 Task: Create a sub task Release to Production / Go Live for the task  Implement continuous integration for better code integration and testing in the project TransformWorks , assign it to team member softage.8@softage.net and update the status of the sub task to  At Risk , set the priority of the sub task to Medium.
Action: Mouse moved to (48, 370)
Screenshot: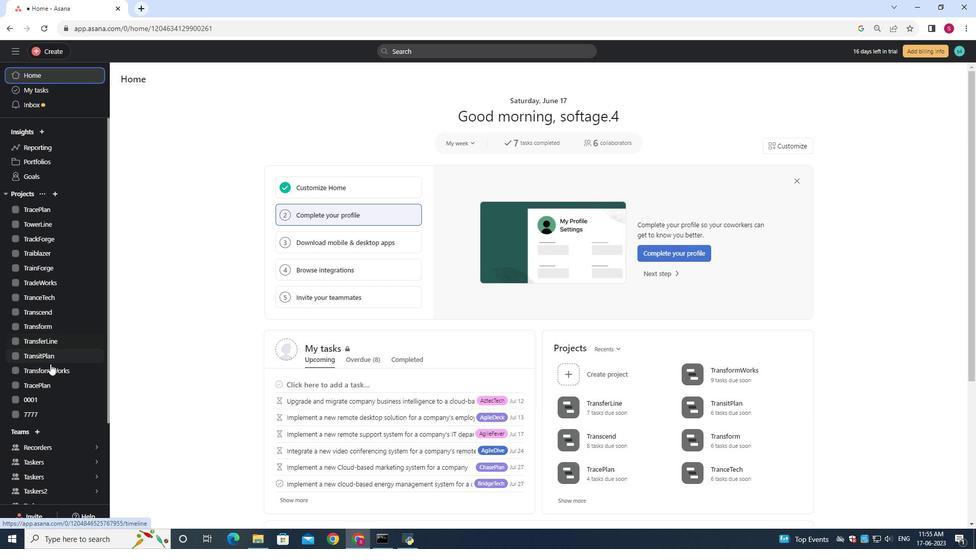 
Action: Mouse pressed left at (48, 370)
Screenshot: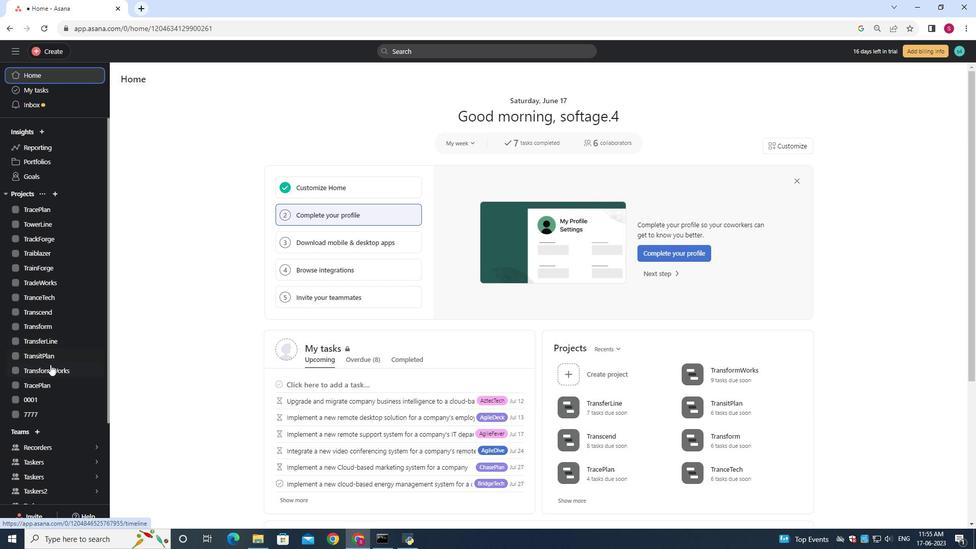 
Action: Mouse moved to (350, 225)
Screenshot: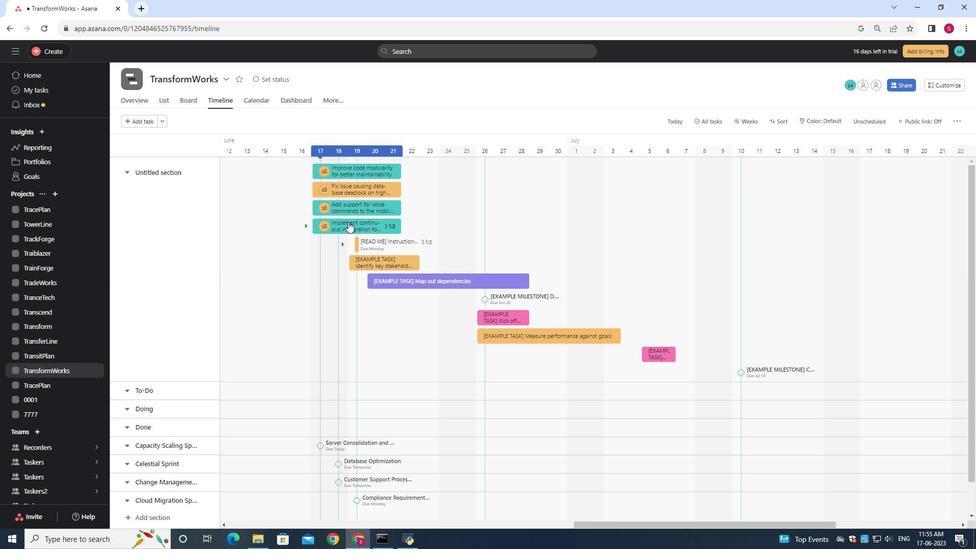 
Action: Mouse pressed left at (350, 225)
Screenshot: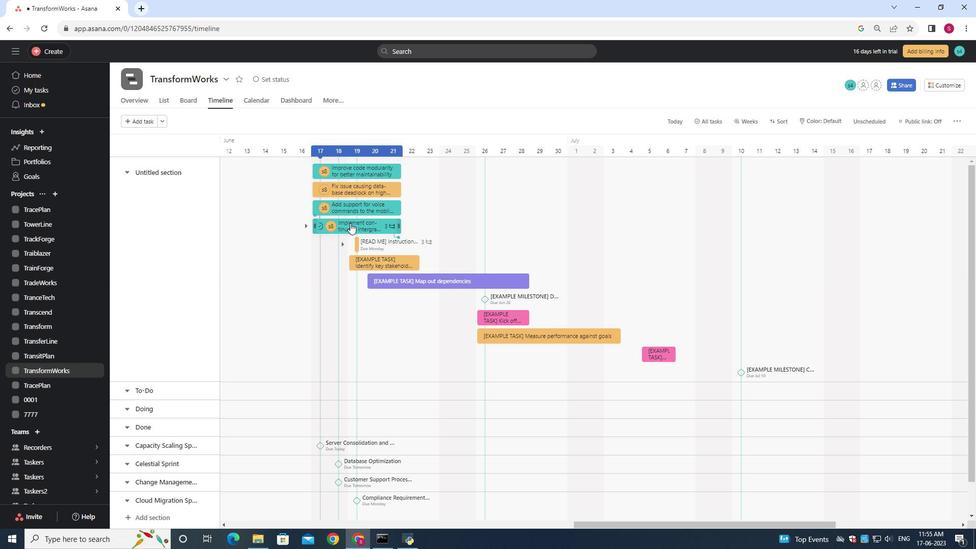 
Action: Mouse moved to (747, 336)
Screenshot: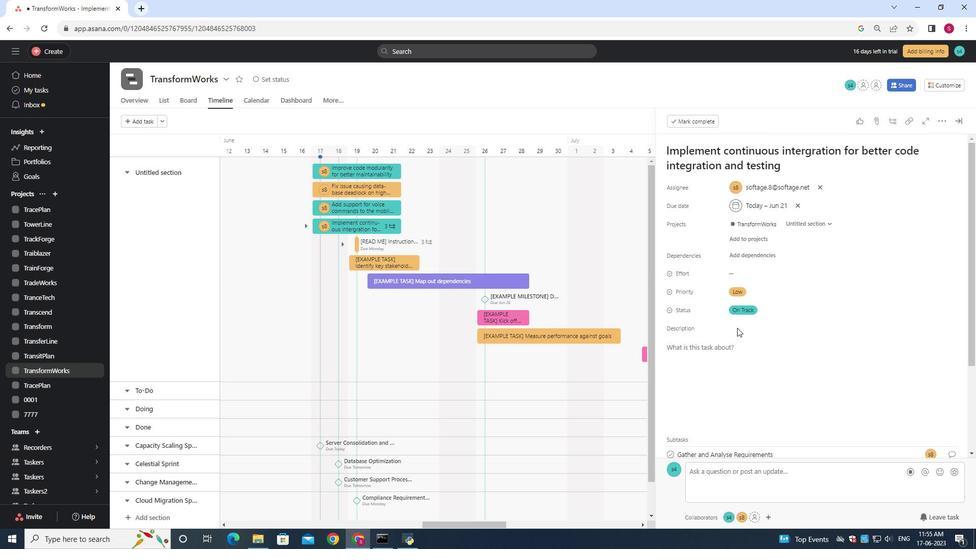 
Action: Mouse scrolled (747, 335) with delta (0, 0)
Screenshot: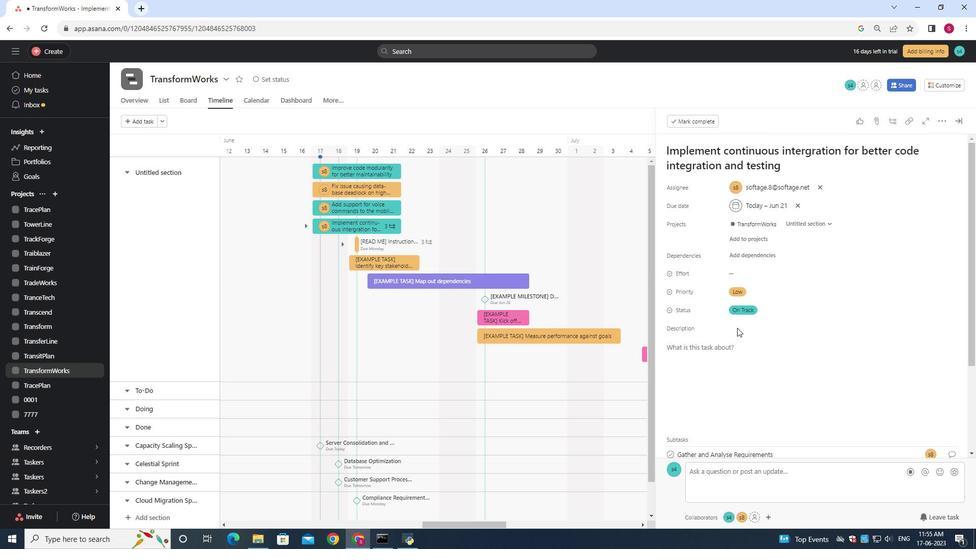 
Action: Mouse moved to (747, 336)
Screenshot: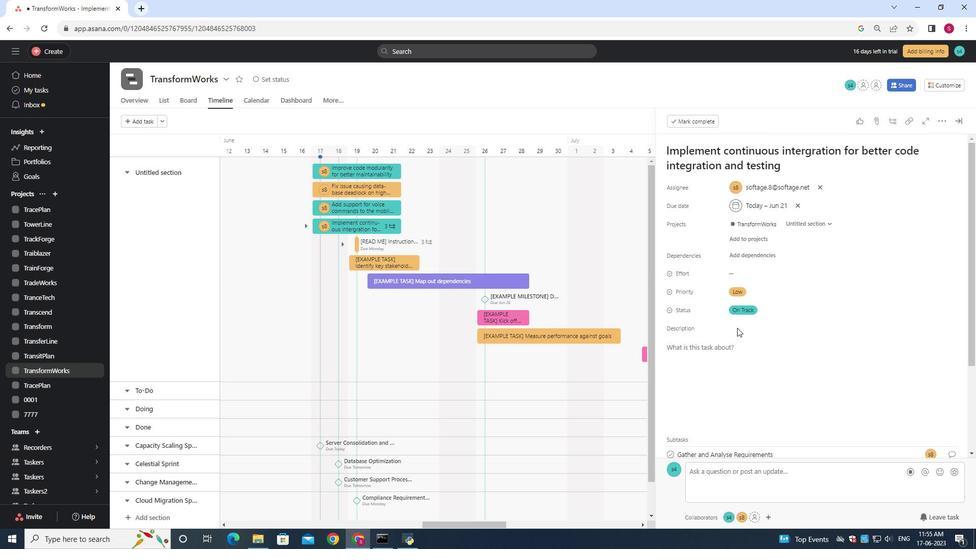 
Action: Mouse scrolled (747, 335) with delta (0, -1)
Screenshot: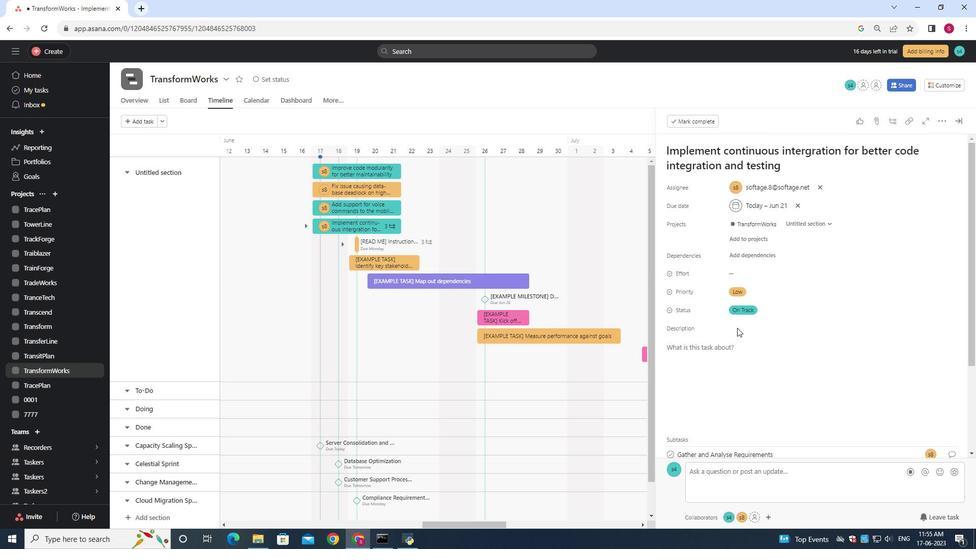 
Action: Mouse scrolled (747, 335) with delta (0, -1)
Screenshot: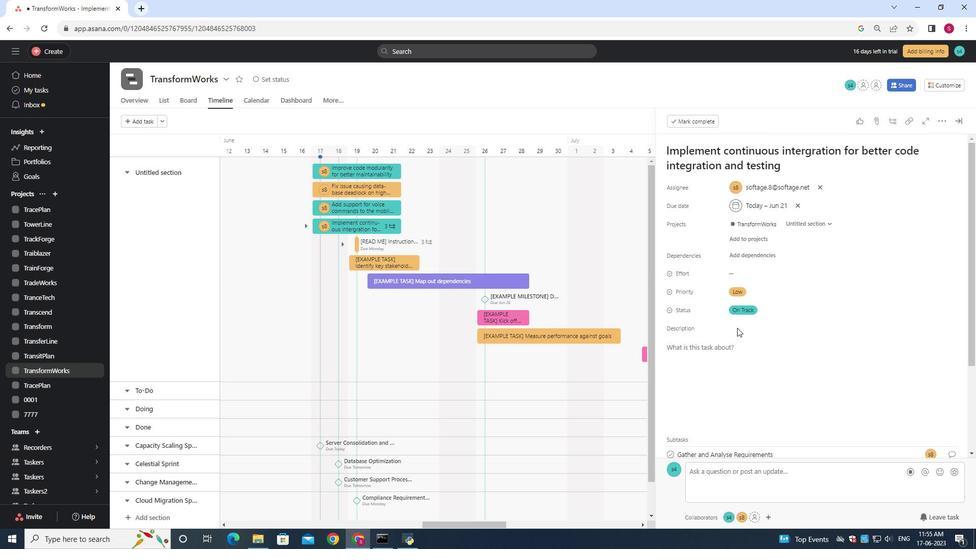 
Action: Mouse moved to (746, 334)
Screenshot: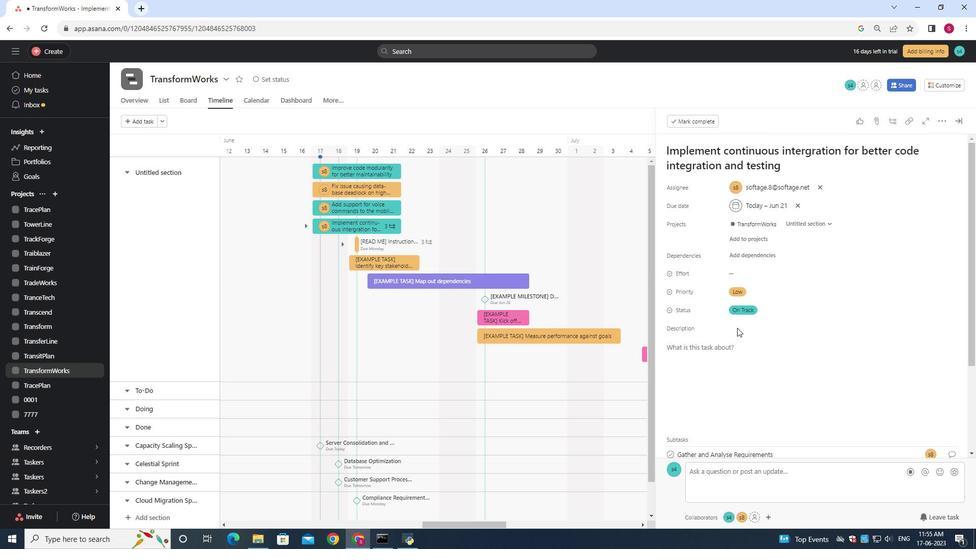 
Action: Mouse scrolled (747, 334) with delta (0, -1)
Screenshot: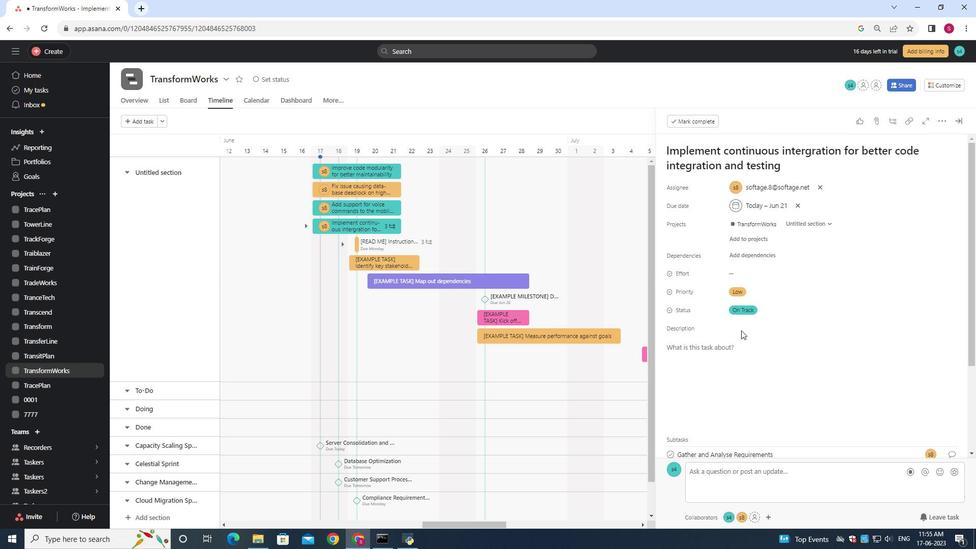 
Action: Mouse moved to (747, 334)
Screenshot: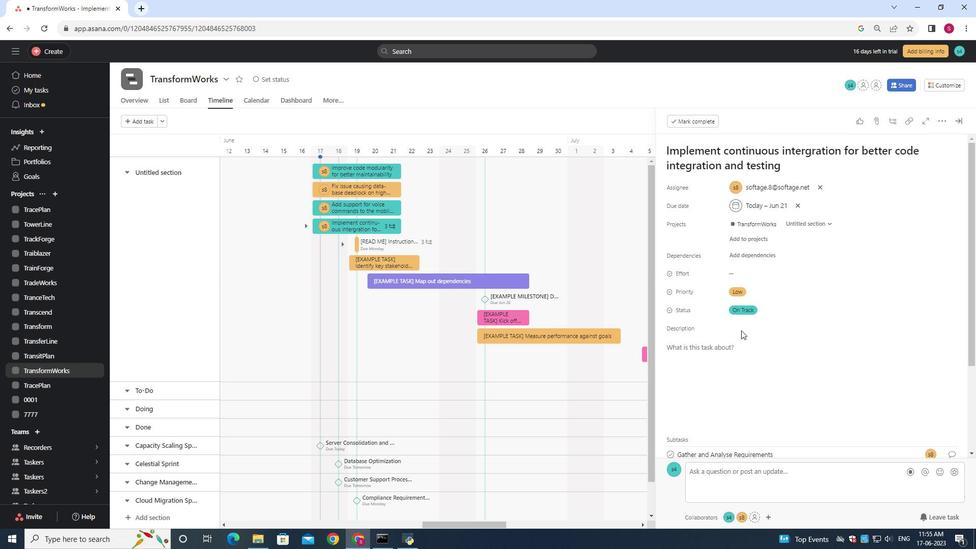 
Action: Mouse scrolled (746, 333) with delta (0, 0)
Screenshot: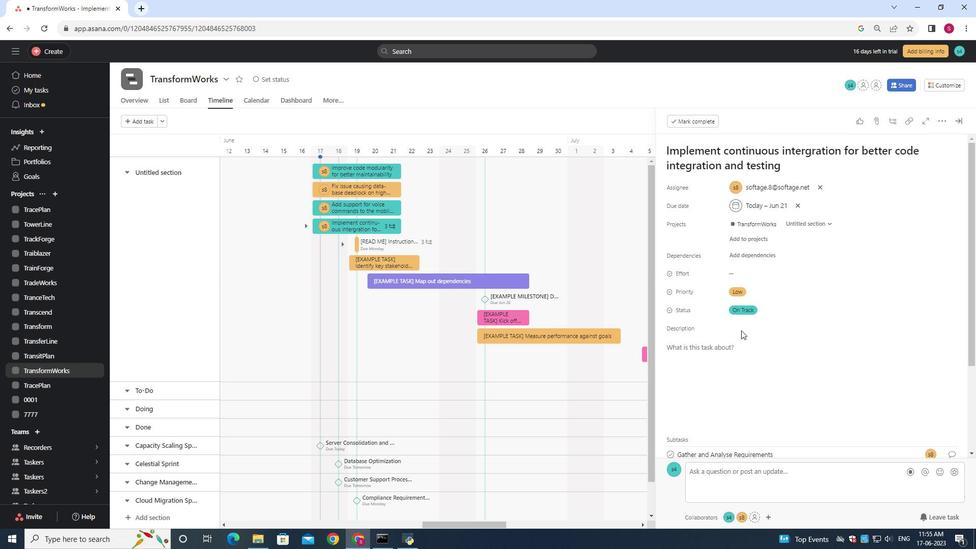 
Action: Mouse moved to (748, 334)
Screenshot: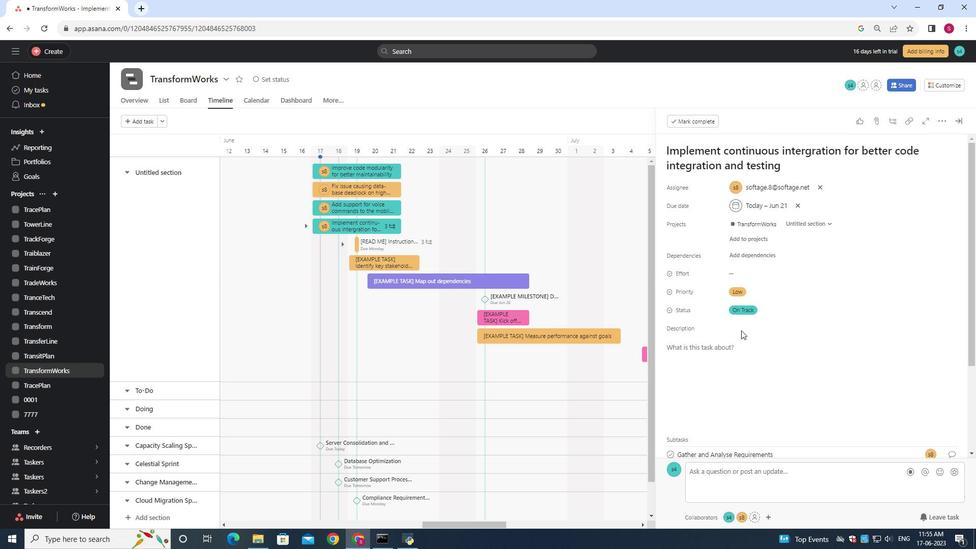 
Action: Mouse scrolled (747, 334) with delta (0, 0)
Screenshot: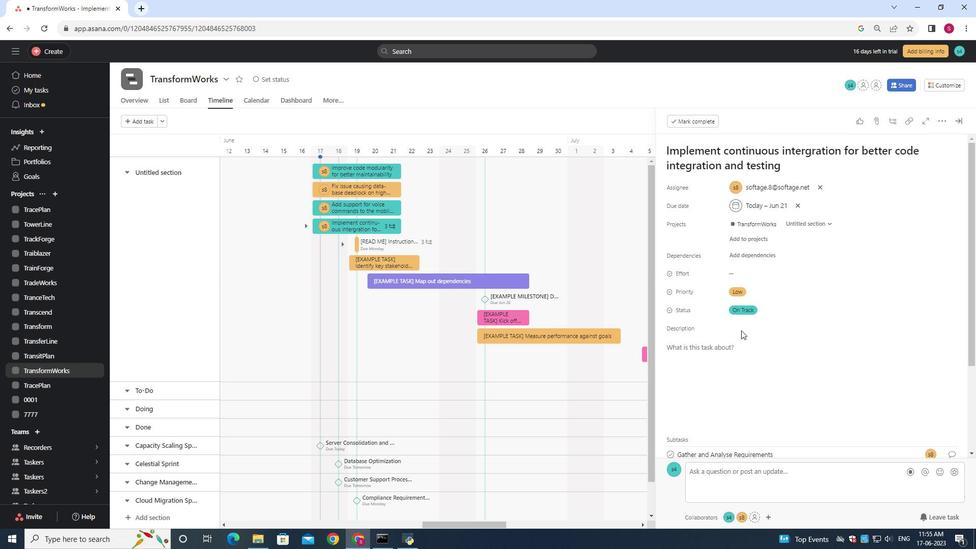 
Action: Mouse moved to (749, 332)
Screenshot: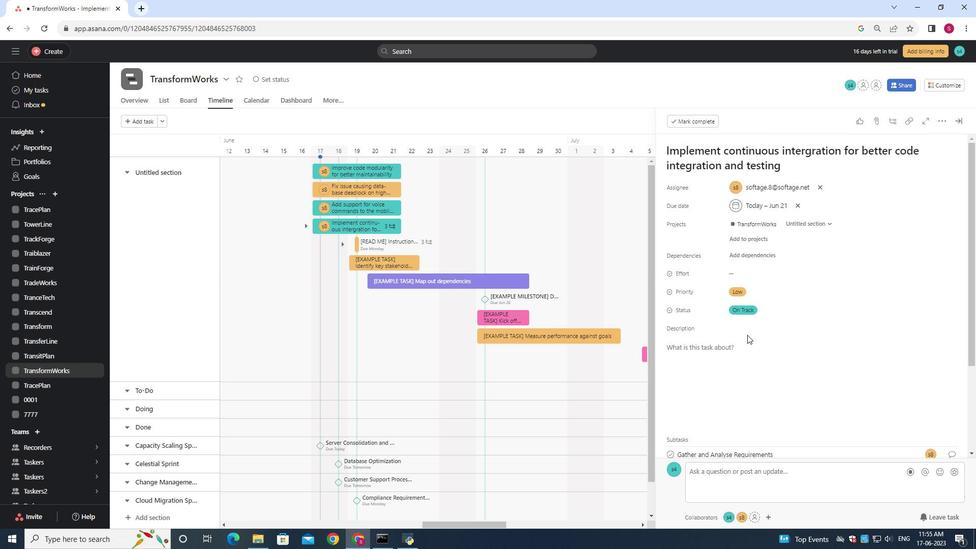 
Action: Mouse scrolled (748, 334) with delta (0, 0)
Screenshot: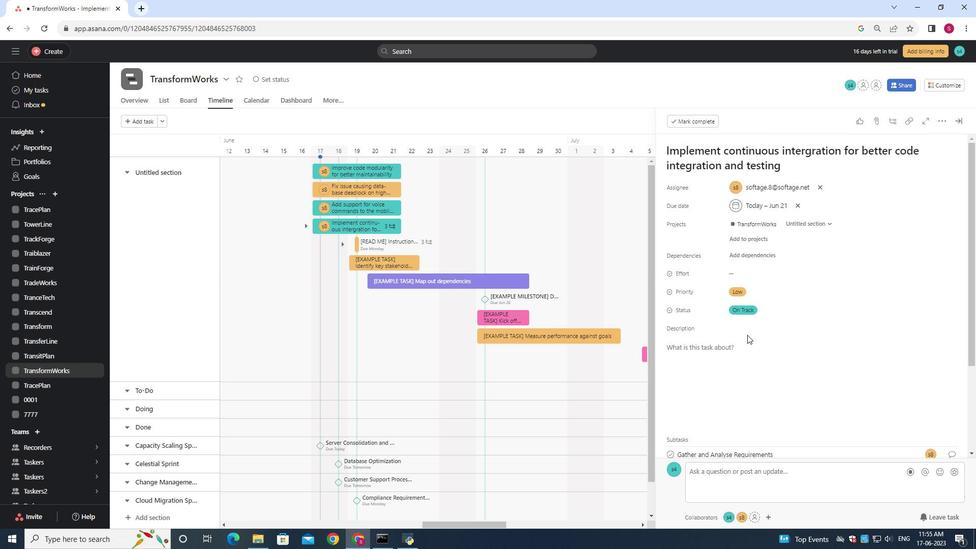 
Action: Mouse moved to (677, 387)
Screenshot: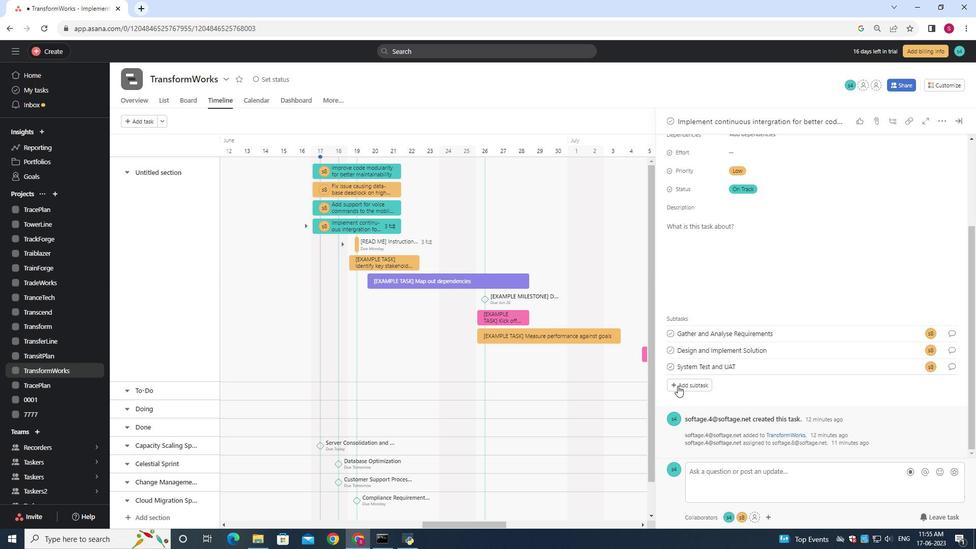 
Action: Mouse pressed left at (677, 387)
Screenshot: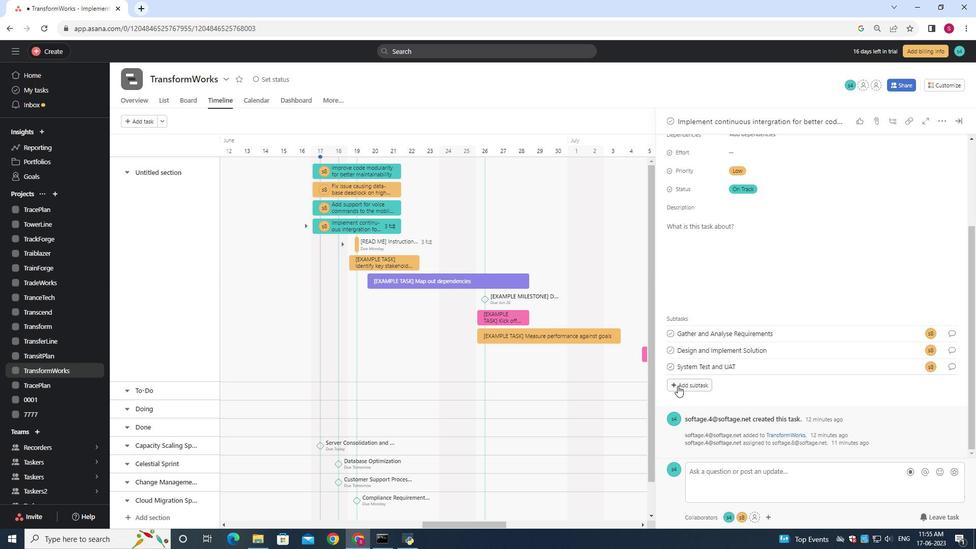 
Action: Mouse moved to (678, 389)
Screenshot: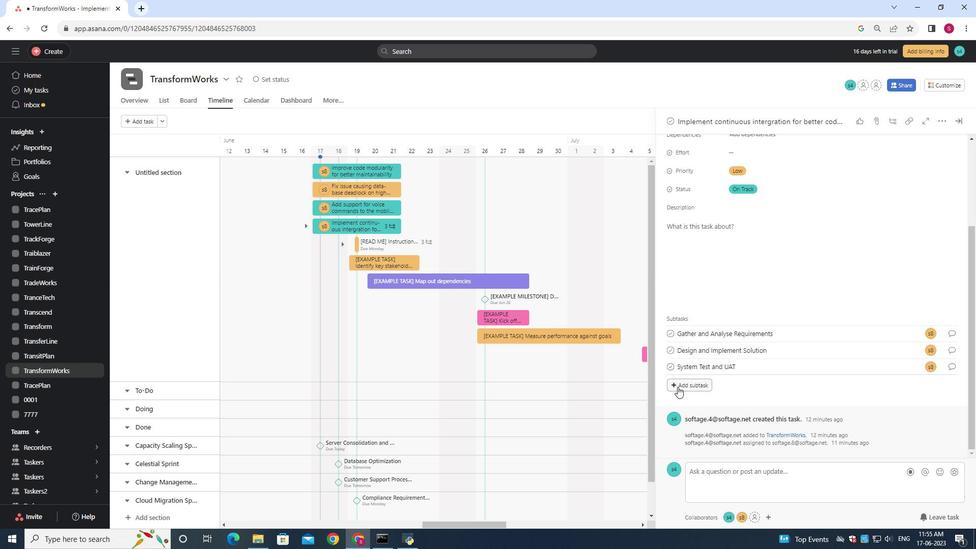 
Action: Key pressed <Key.shift><Key.shift><Key.shift><Key.shift><Key.shift><Key.shift><Key.shift><Key.shift><Key.shift><Key.shift><Key.shift><Key.shift><Key.shift><Key.shift><Key.shift><Key.shift><Key.shift><Key.shift><Key.shift><Key.shift>Release<Key.space>to<Key.space><Key.shift>Production<Key.space>/<Key.shift><Key.shift><Key.shift><Key.shift><Key.shift><Key.shift><Key.shift><Key.shift><Key.shift><Key.shift><Key.shift><Key.shift><Key.shift><Key.shift><Key.shift><Key.shift><Key.shift><Key.shift><Key.shift><Key.shift><Key.shift><Key.shift><Key.shift><Key.shift><Key.shift><Key.shift><Key.shift><Key.shift><Key.shift><Key.shift><Key.shift><Key.shift><Key.shift><Key.shift><Key.shift><Key.shift><Key.shift><Key.shift>Go<Key.space><Key.shift>Live
Screenshot: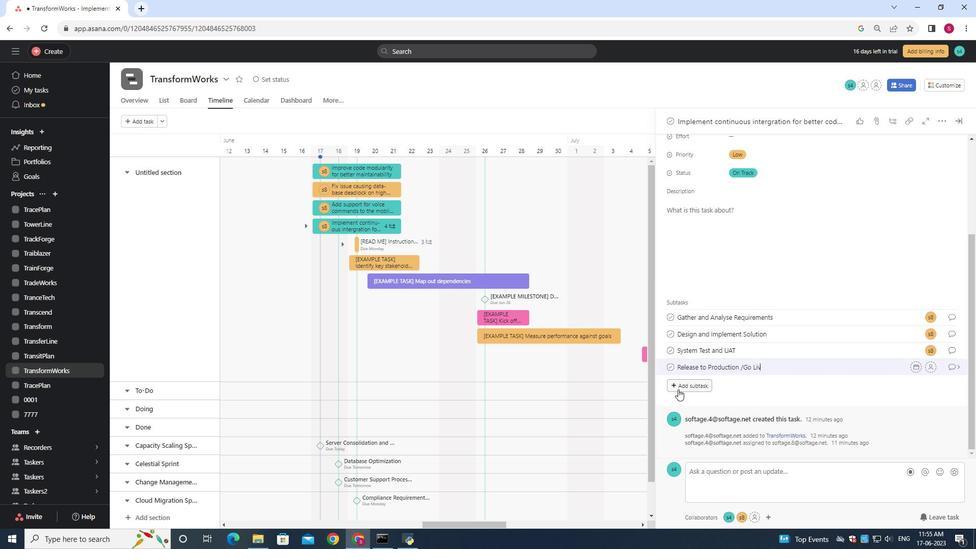 
Action: Mouse moved to (745, 365)
Screenshot: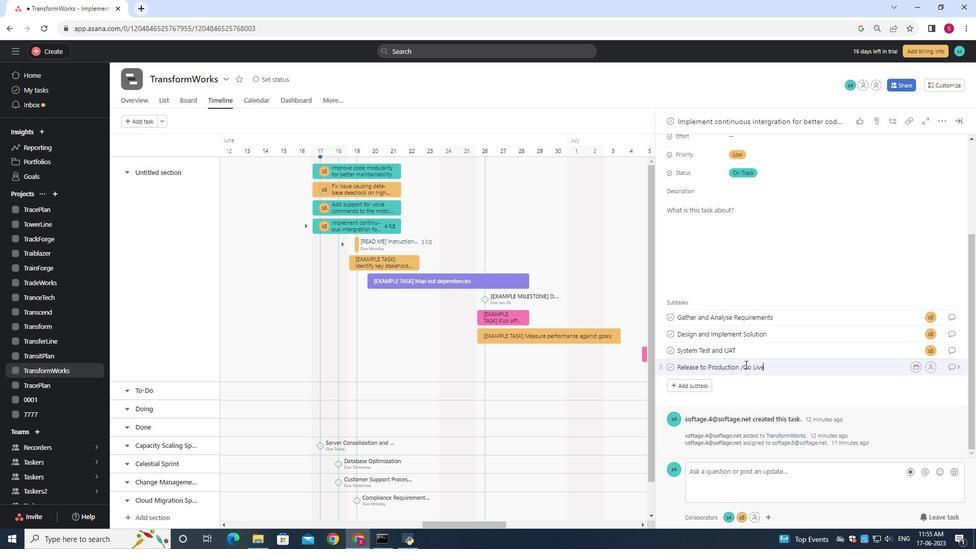 
Action: Mouse pressed left at (745, 365)
Screenshot: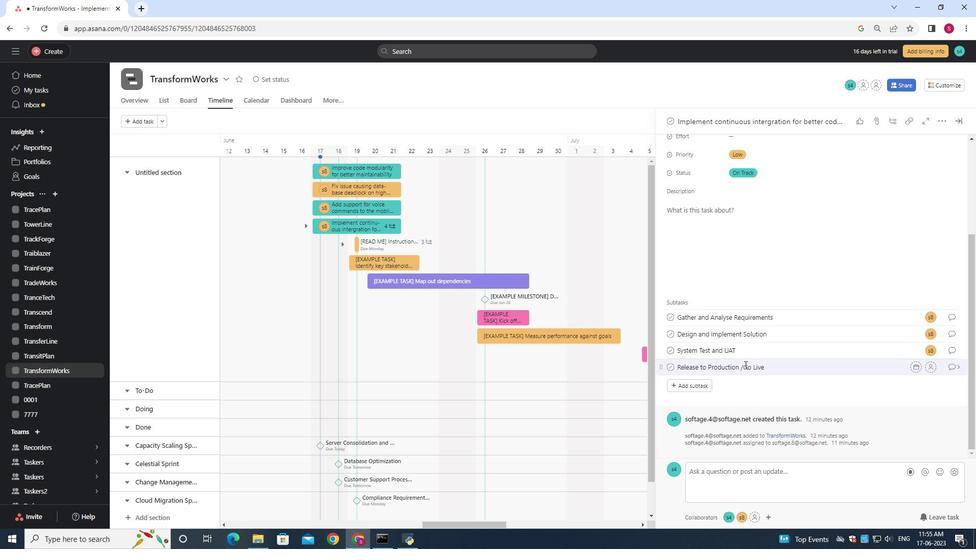 
Action: Mouse moved to (762, 368)
Screenshot: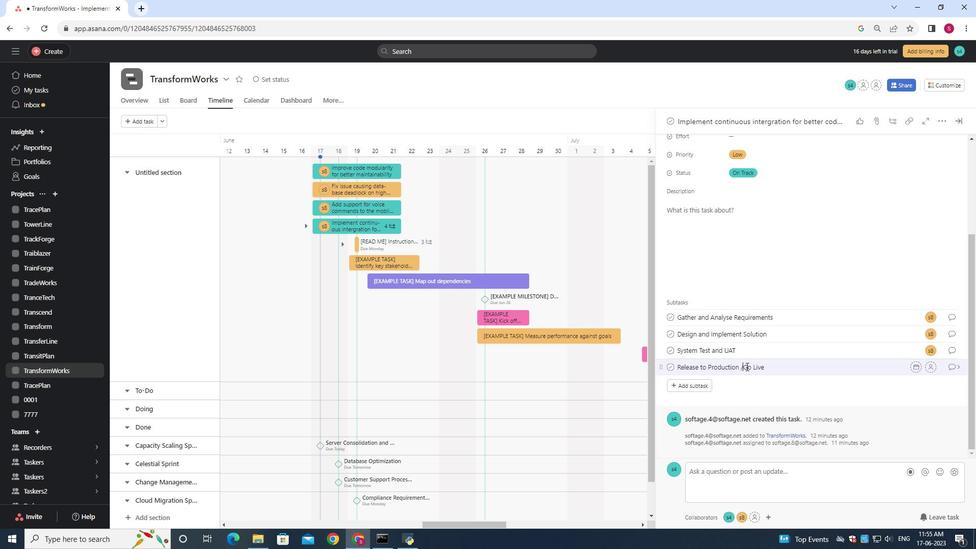 
Action: Key pressed <Key.space>
Screenshot: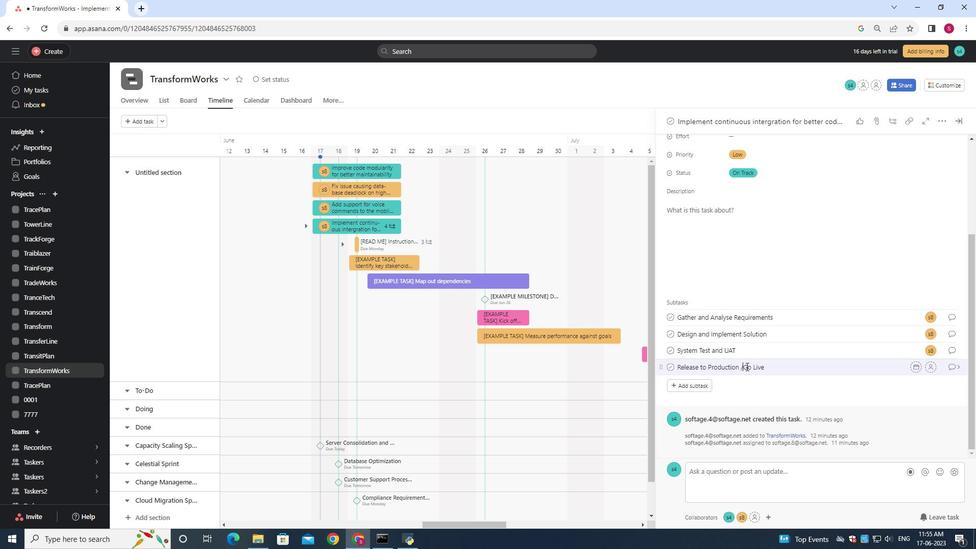 
Action: Mouse moved to (934, 368)
Screenshot: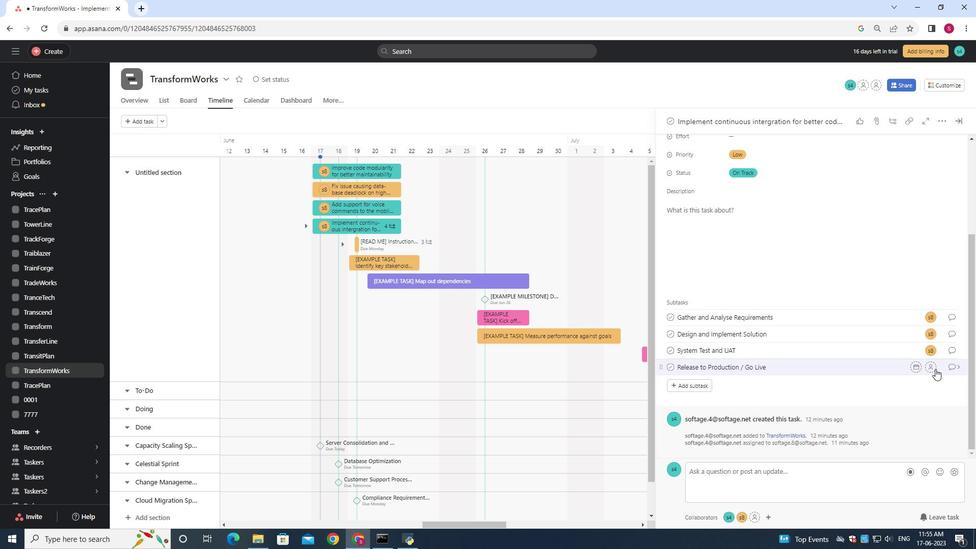 
Action: Mouse pressed left at (934, 368)
Screenshot: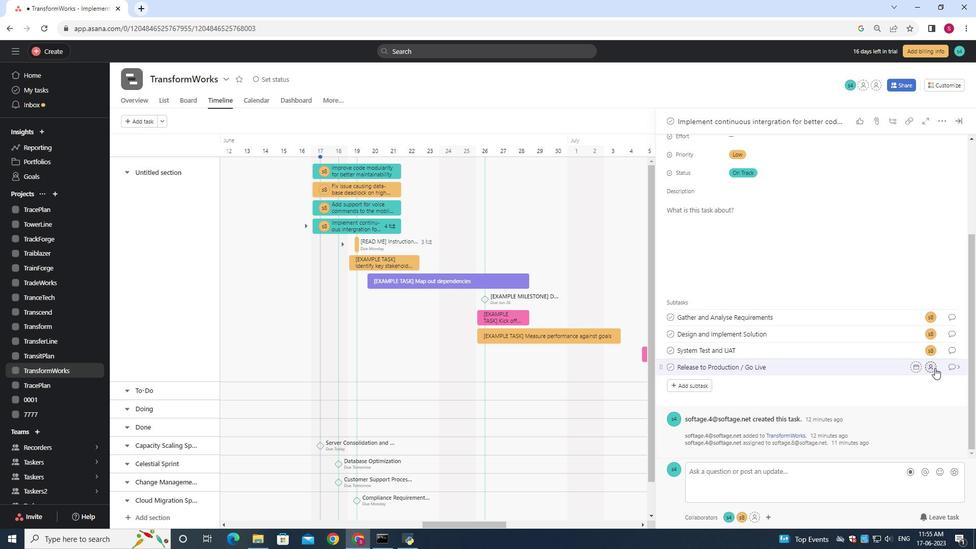 
Action: Mouse moved to (929, 364)
Screenshot: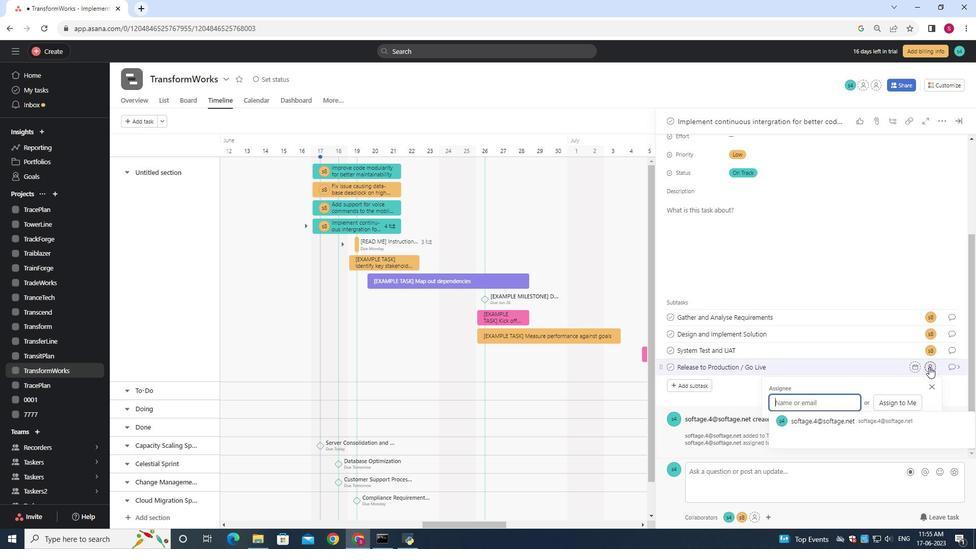 
Action: Key pressed softa<Key.caps_lock>GE.<Key.backspace><Key.backspace><Key.backspace><Key.caps_lock>ge,<Key.backspace>.8<Key.shift>@softage.net
Screenshot: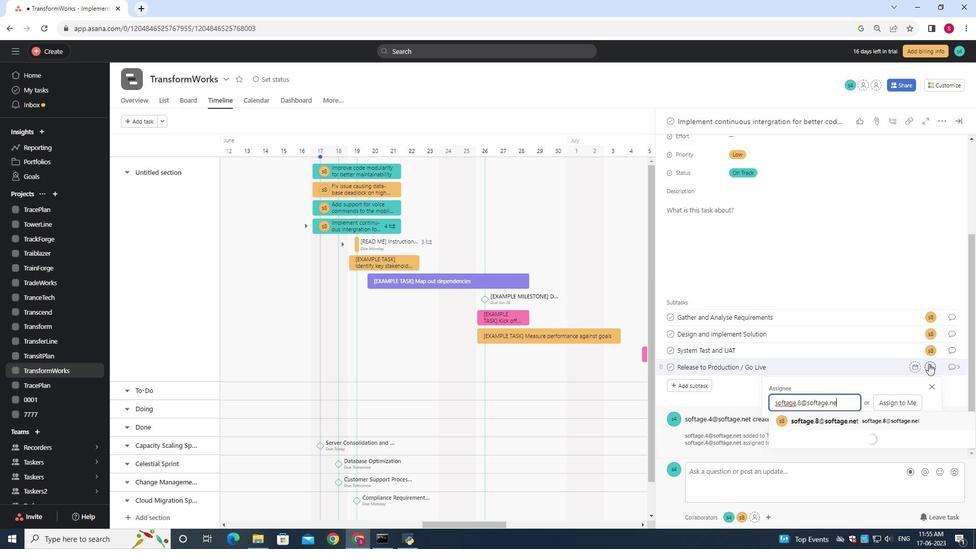 
Action: Mouse moved to (822, 422)
Screenshot: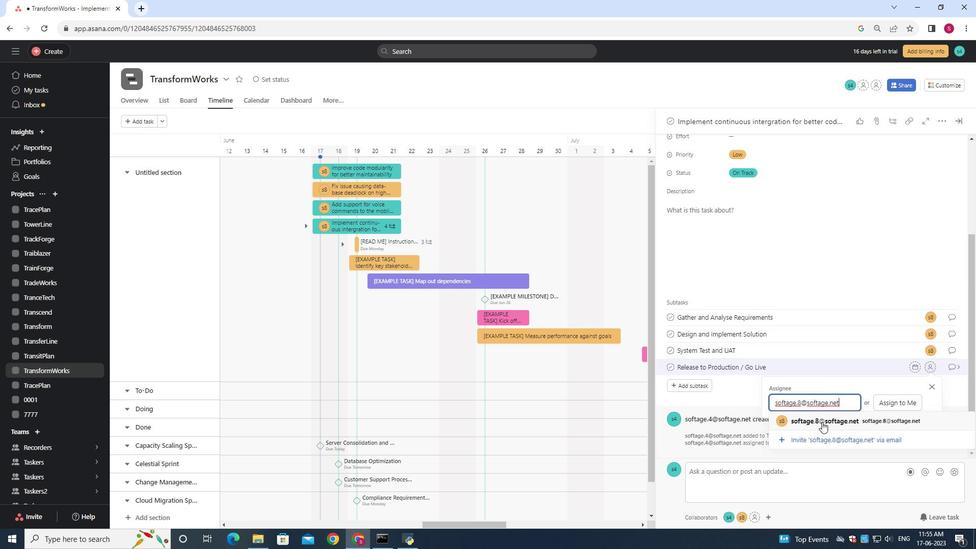 
Action: Mouse pressed left at (822, 422)
Screenshot: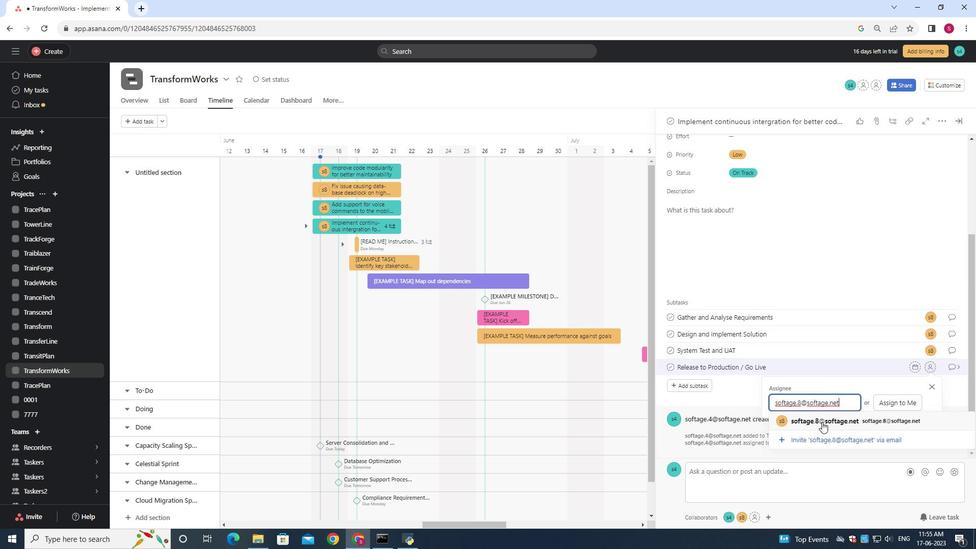 
Action: Mouse moved to (956, 366)
Screenshot: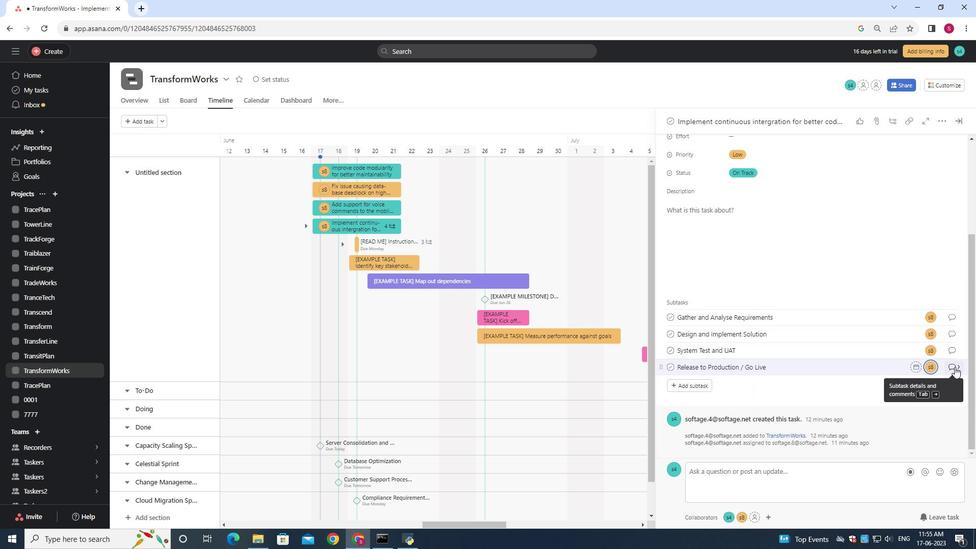 
Action: Mouse pressed left at (956, 366)
Screenshot: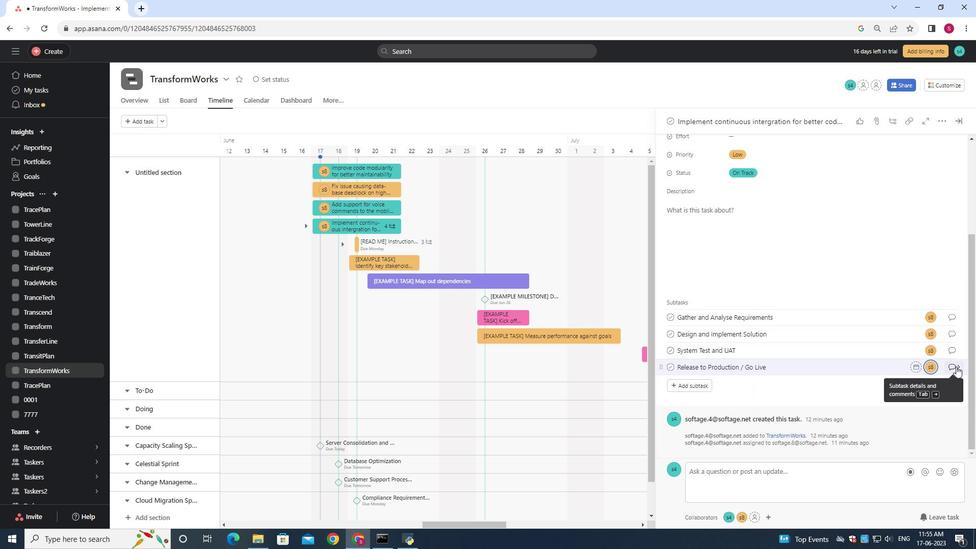 
Action: Mouse moved to (676, 254)
Screenshot: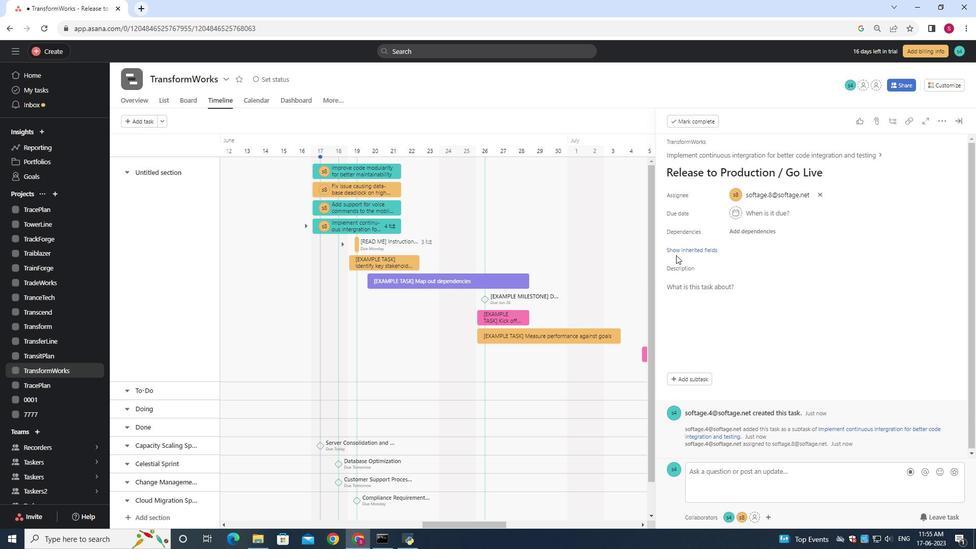 
Action: Mouse pressed left at (676, 254)
Screenshot: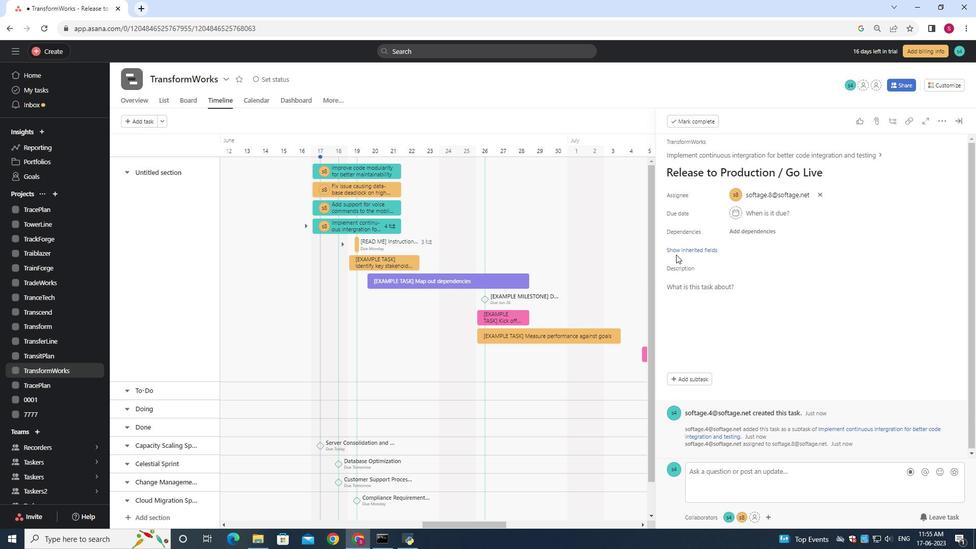 
Action: Mouse moved to (677, 251)
Screenshot: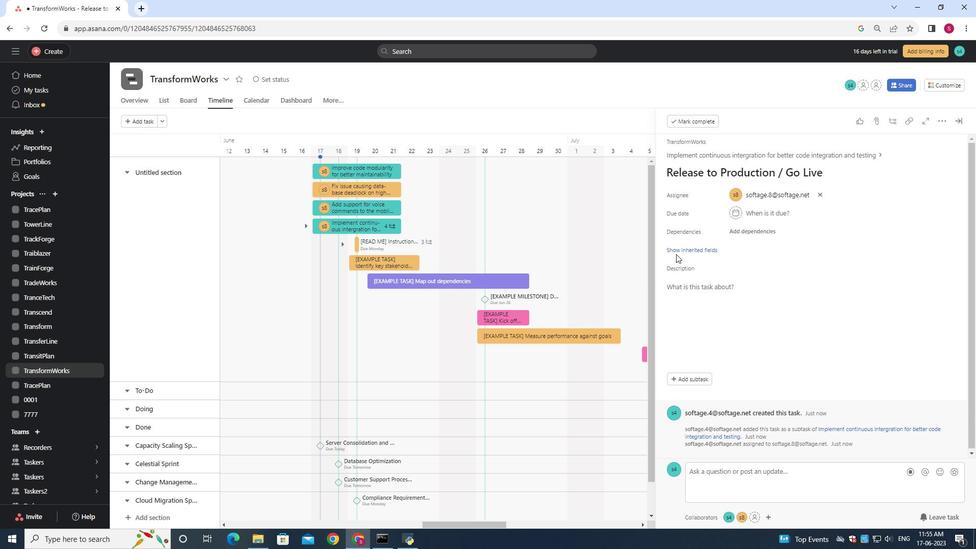 
Action: Mouse pressed left at (677, 251)
Screenshot: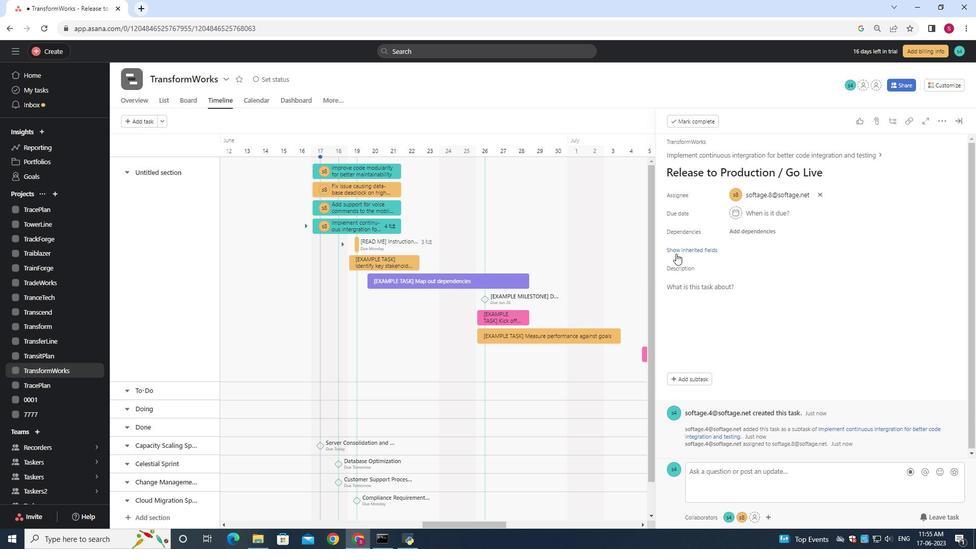 
Action: Mouse moved to (729, 307)
Screenshot: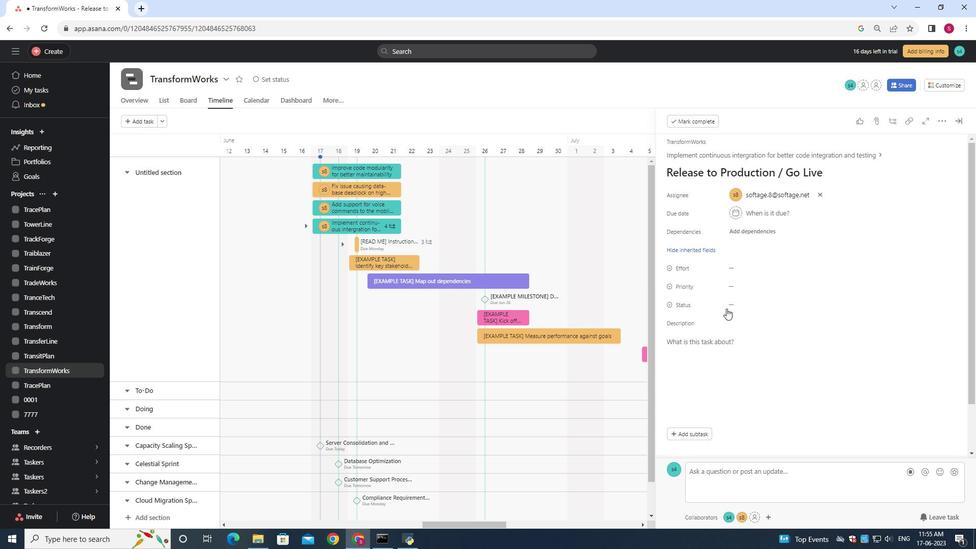 
Action: Mouse pressed left at (729, 307)
Screenshot: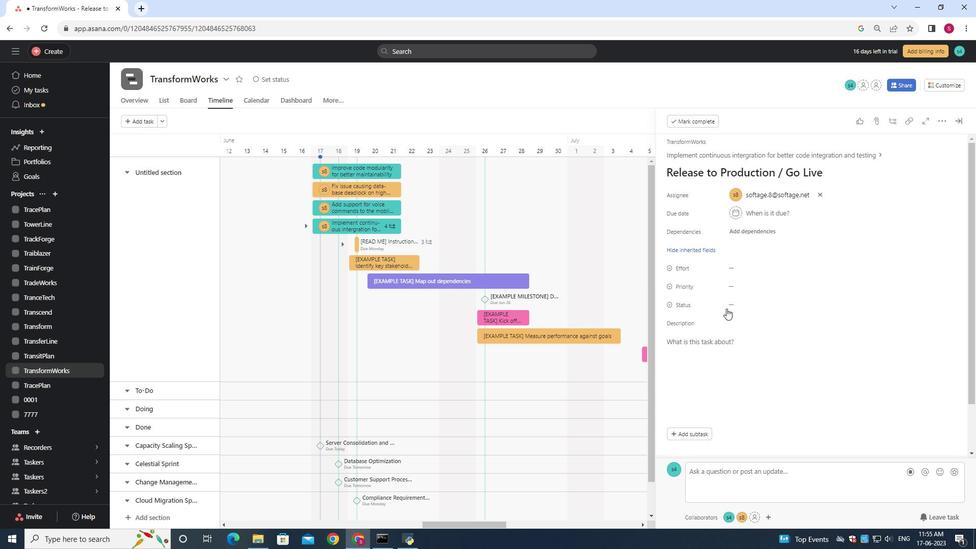 
Action: Mouse moved to (748, 353)
Screenshot: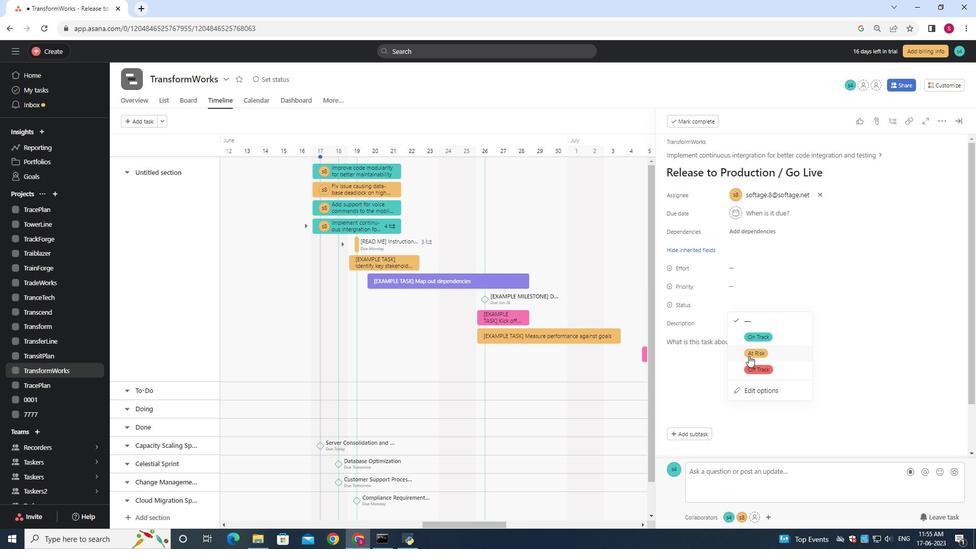
Action: Mouse pressed left at (748, 353)
Screenshot: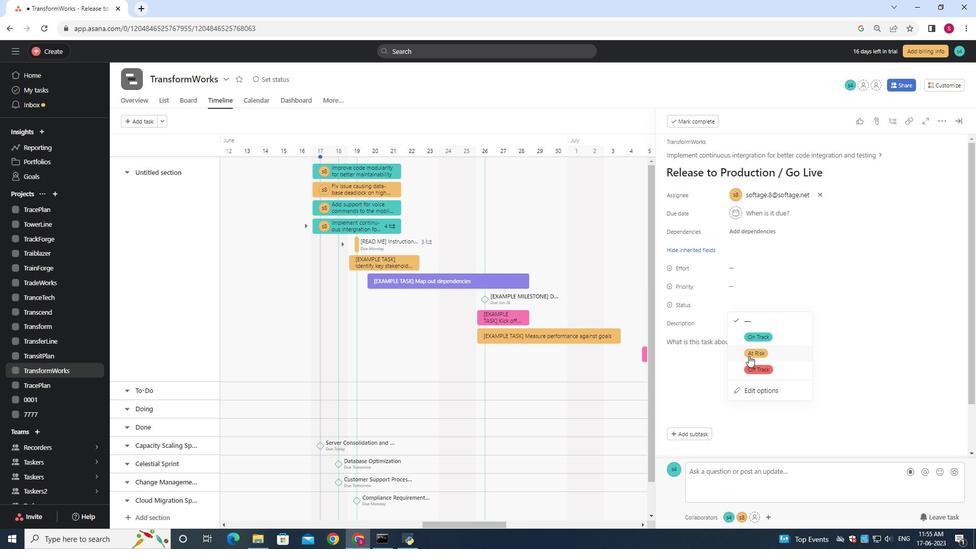 
Action: Mouse moved to (730, 283)
Screenshot: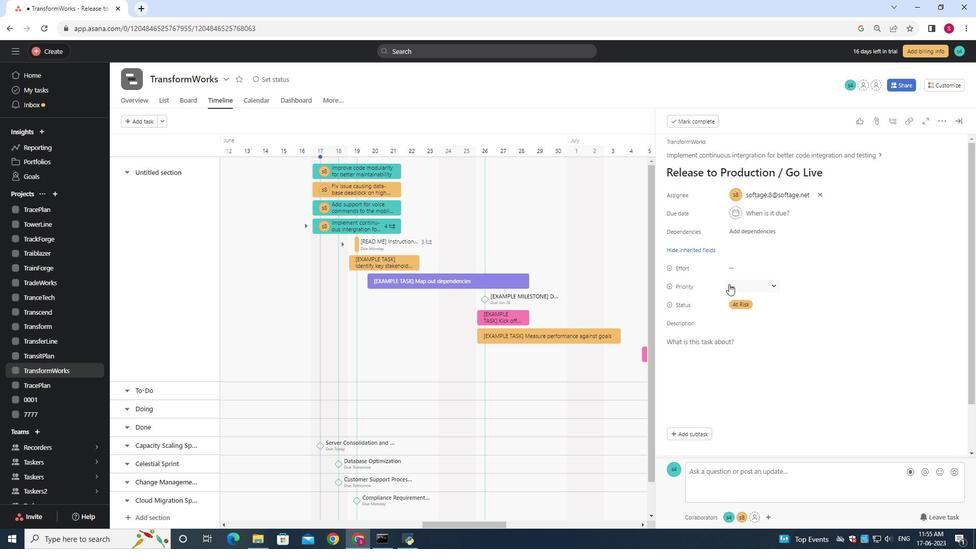 
Action: Mouse pressed left at (730, 283)
Screenshot: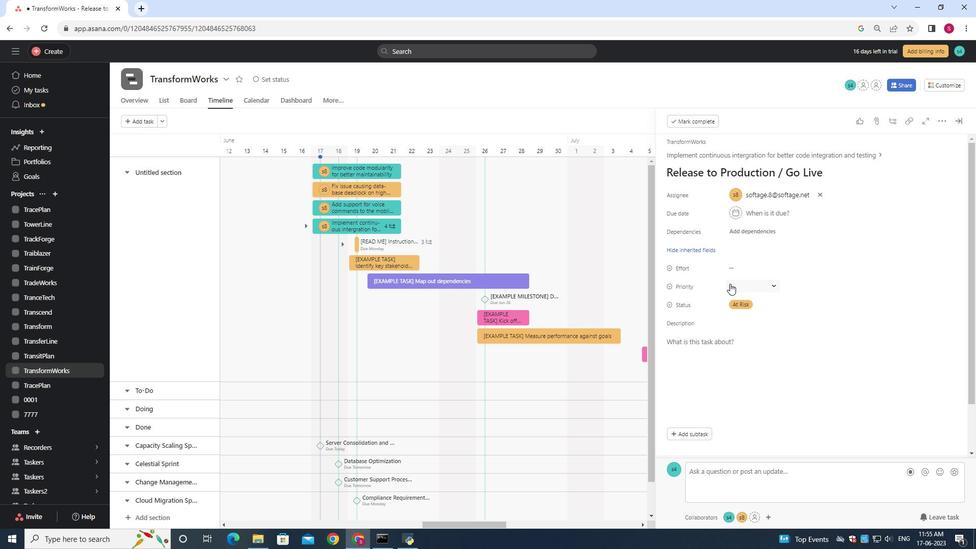 
Action: Mouse moved to (747, 335)
Screenshot: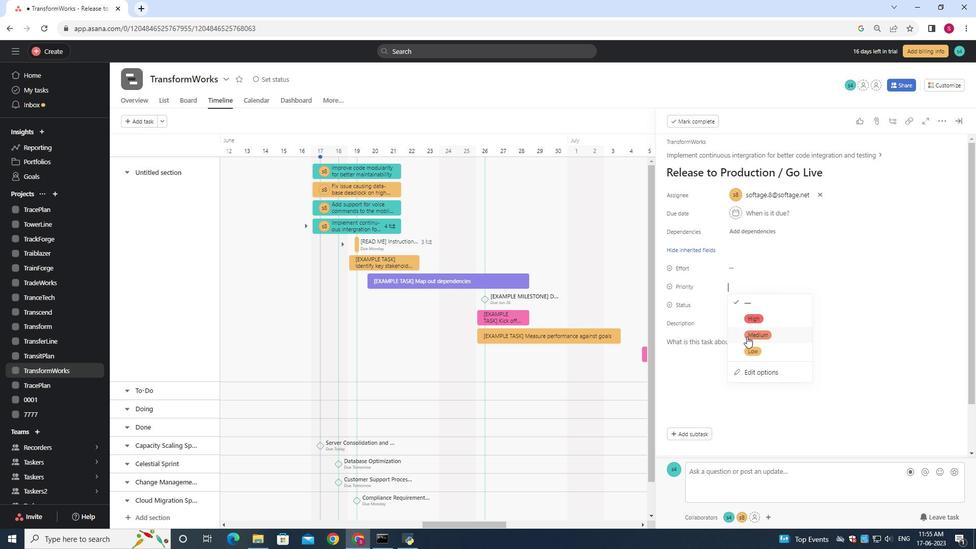 
Action: Mouse pressed left at (747, 335)
Screenshot: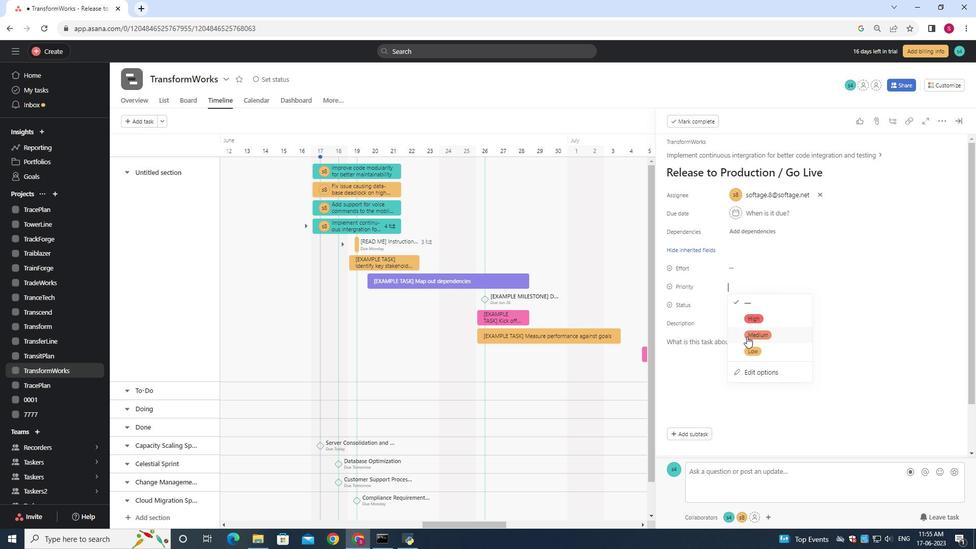 
